 Task: Click New Customer and Set the Tax Included to "Yes" while find customer
Action: Mouse moved to (149, 19)
Screenshot: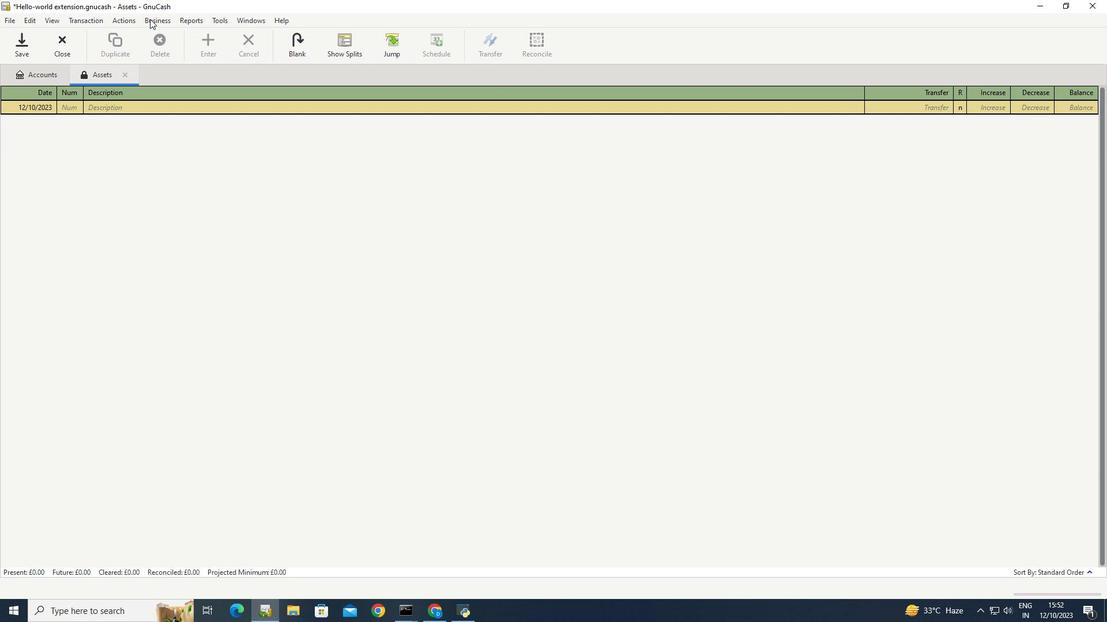 
Action: Mouse pressed left at (149, 19)
Screenshot: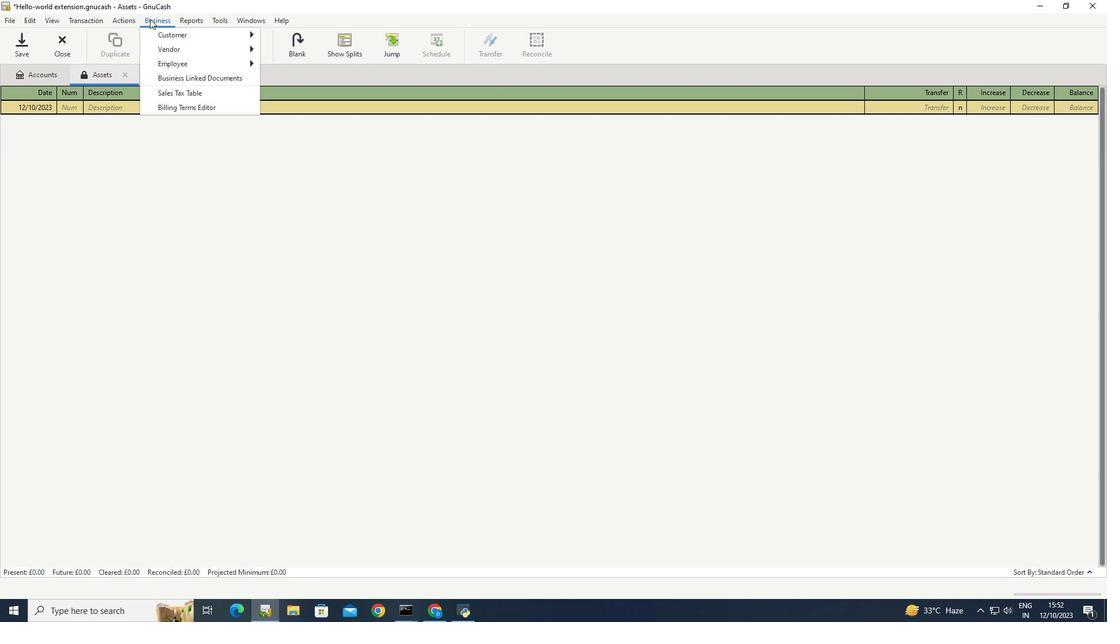
Action: Mouse moved to (297, 59)
Screenshot: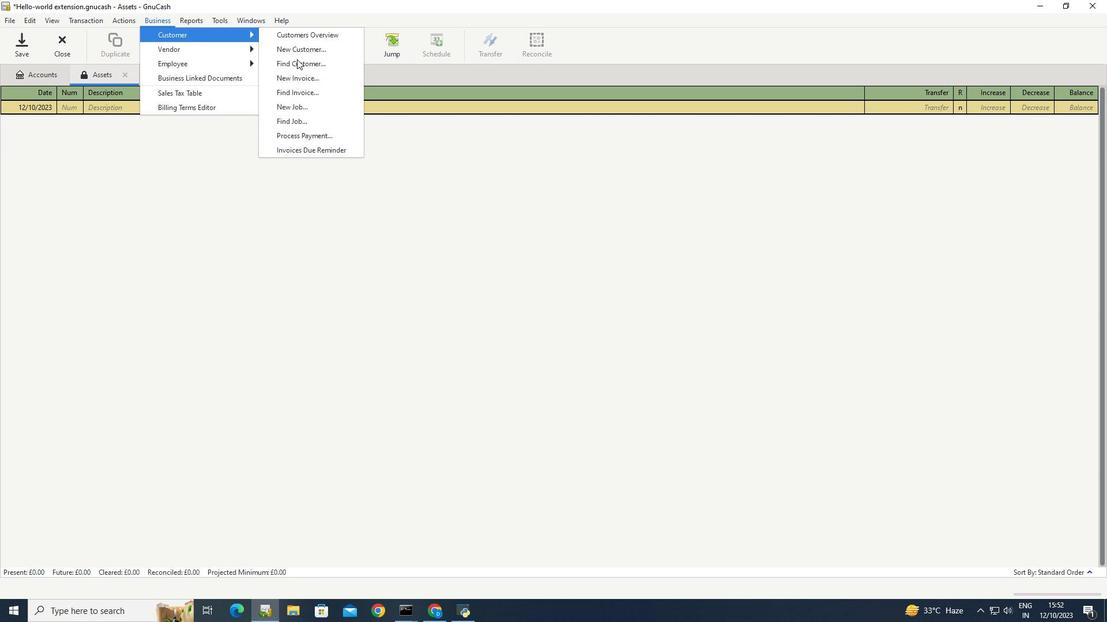 
Action: Mouse pressed left at (297, 59)
Screenshot: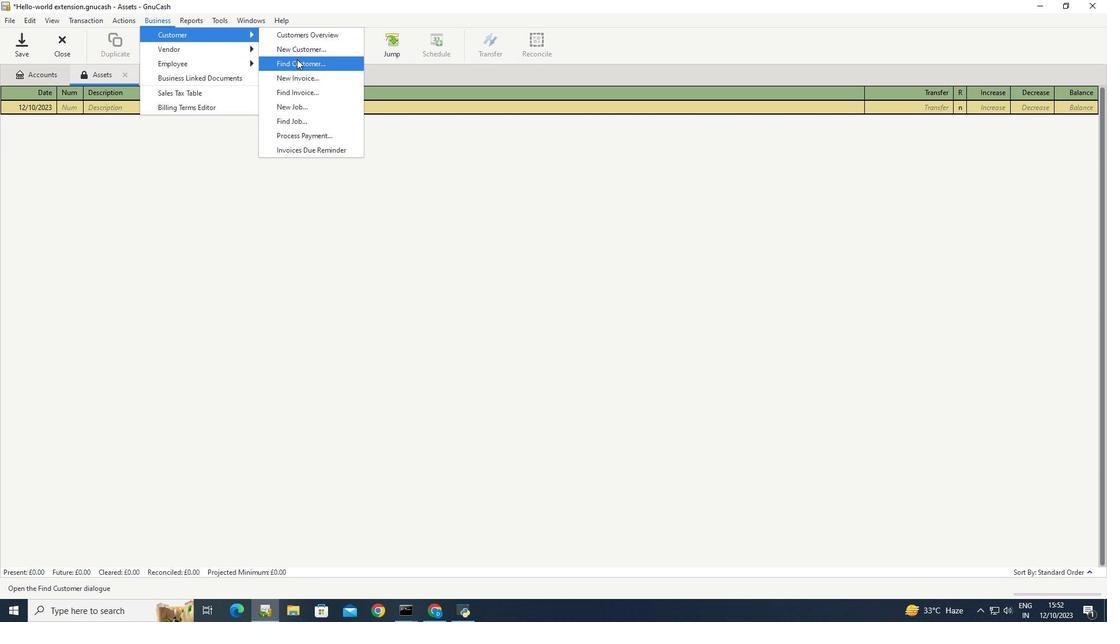 
Action: Mouse moved to (560, 388)
Screenshot: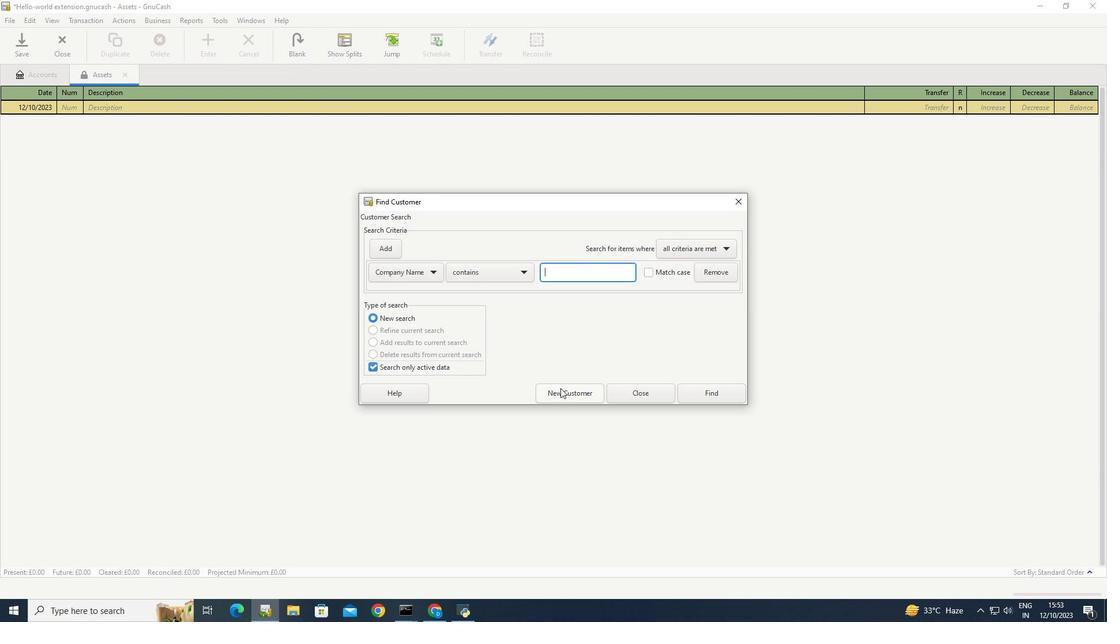 
Action: Mouse pressed left at (560, 388)
Screenshot: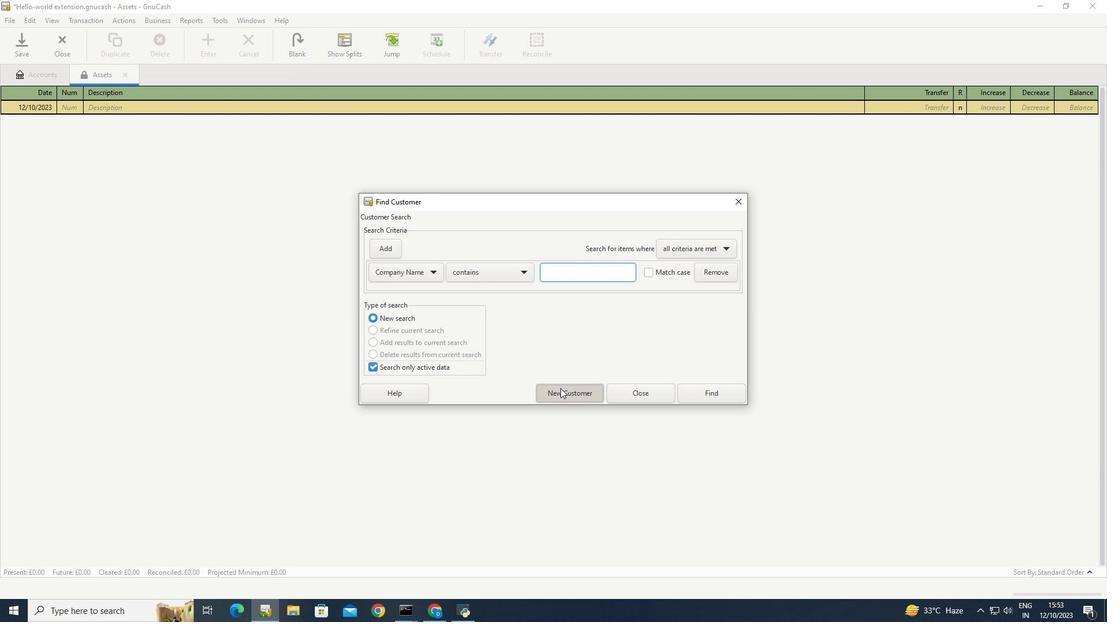 
Action: Mouse moved to (554, 167)
Screenshot: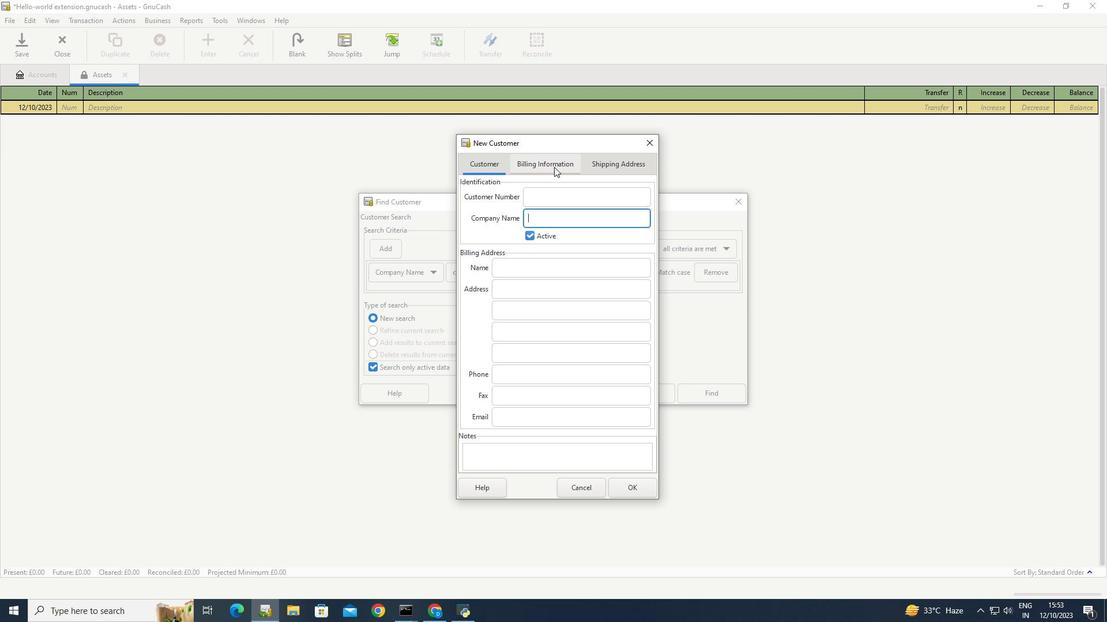 
Action: Mouse pressed left at (554, 167)
Screenshot: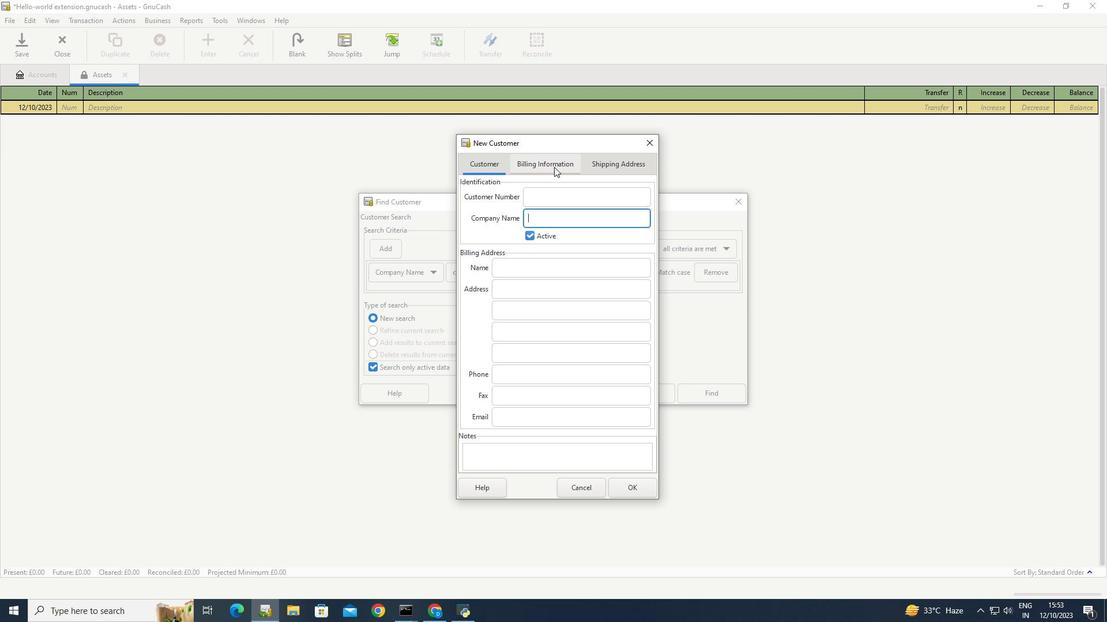 
Action: Mouse moved to (546, 280)
Screenshot: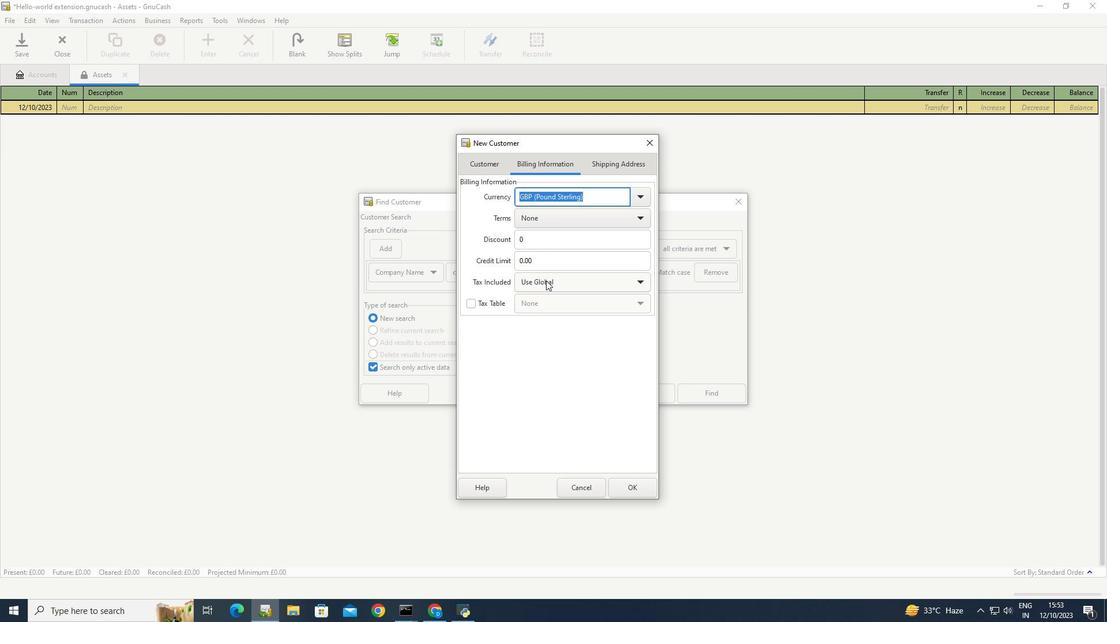 
Action: Mouse pressed left at (546, 280)
Screenshot: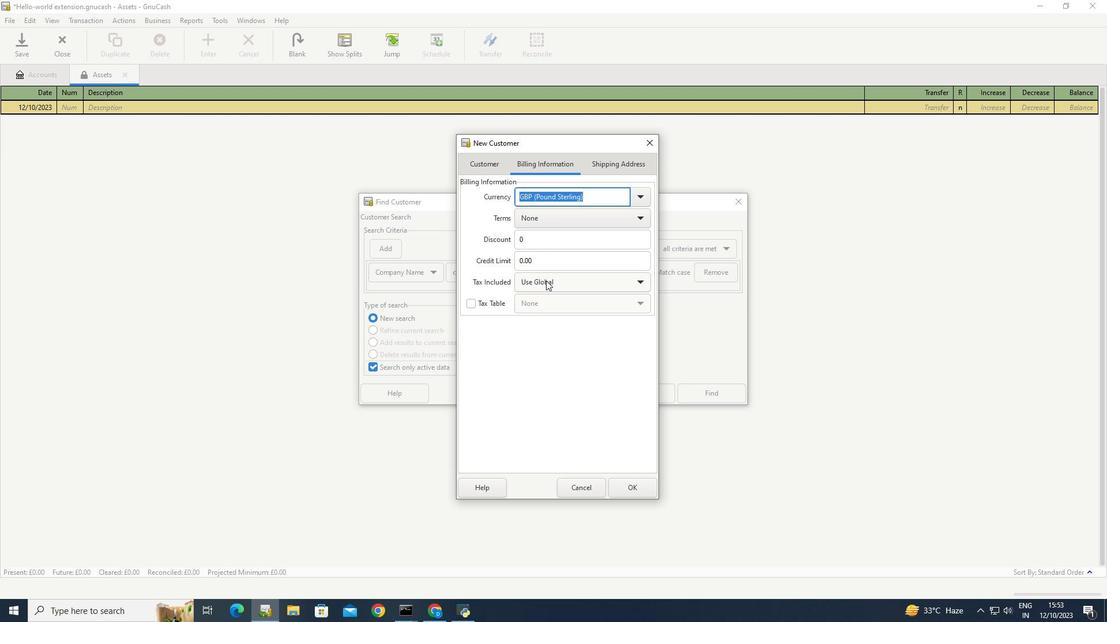 
Action: Mouse moved to (528, 246)
Screenshot: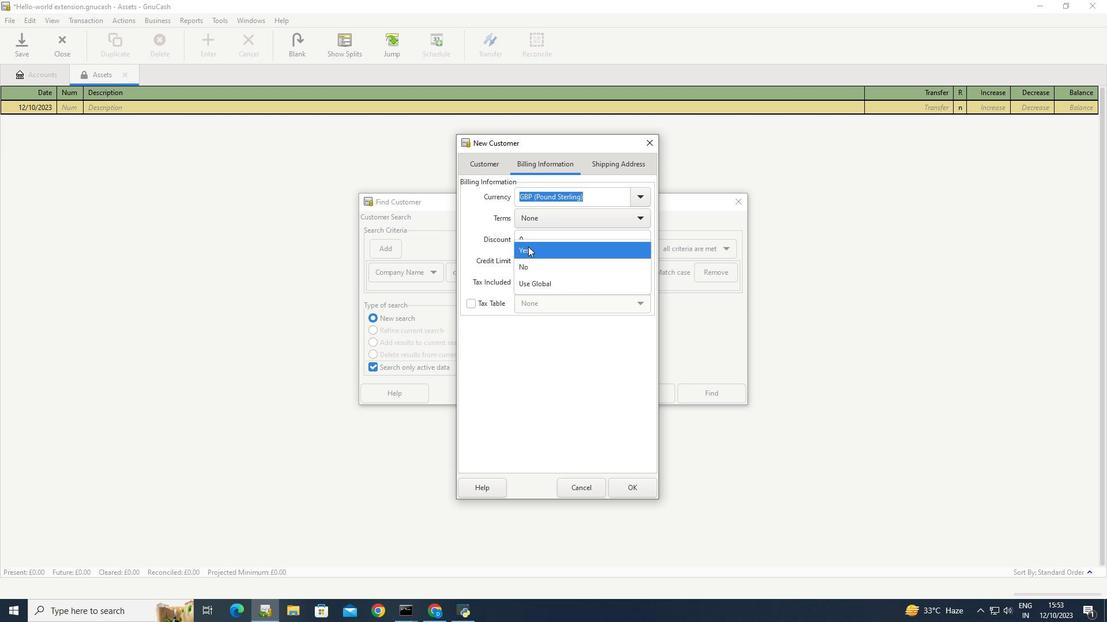 
Action: Mouse pressed left at (528, 246)
Screenshot: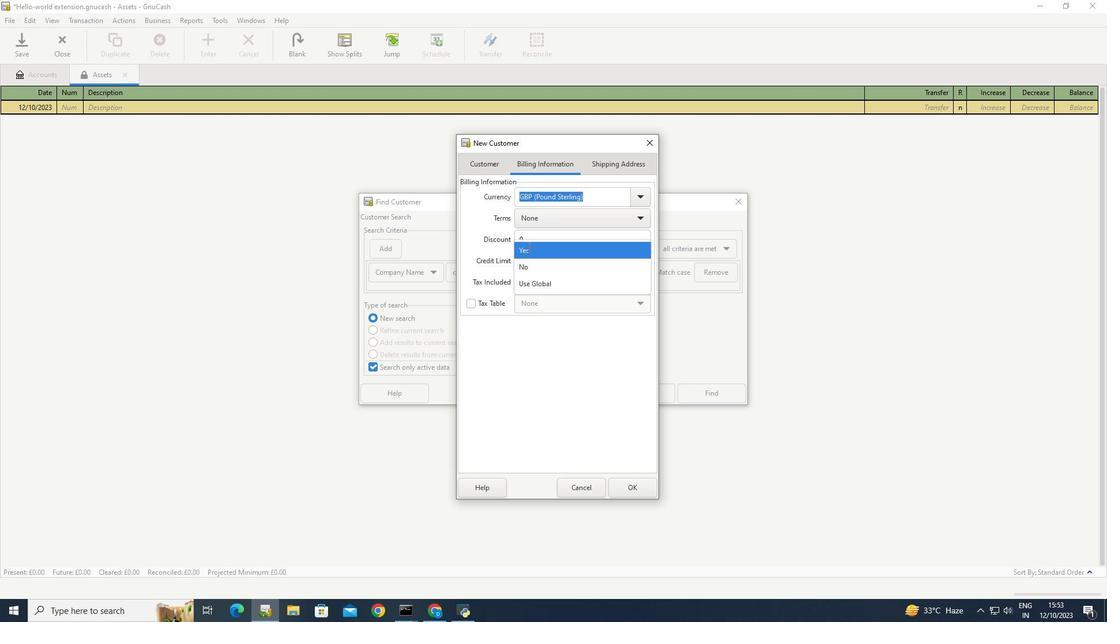 
Action: Mouse moved to (565, 369)
Screenshot: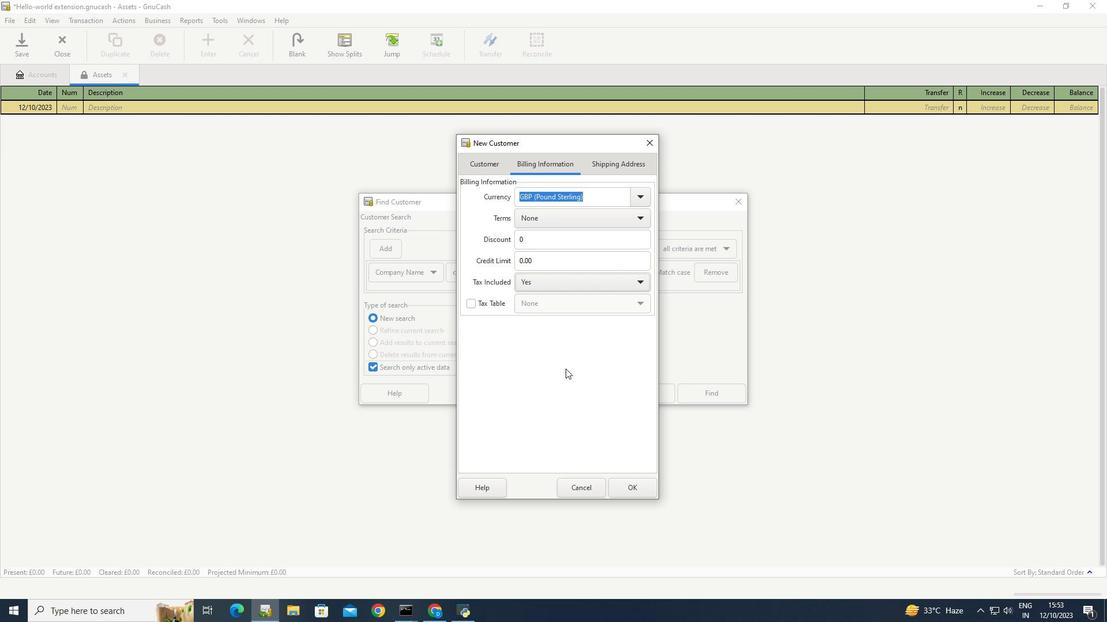 
Action: Mouse pressed left at (565, 369)
Screenshot: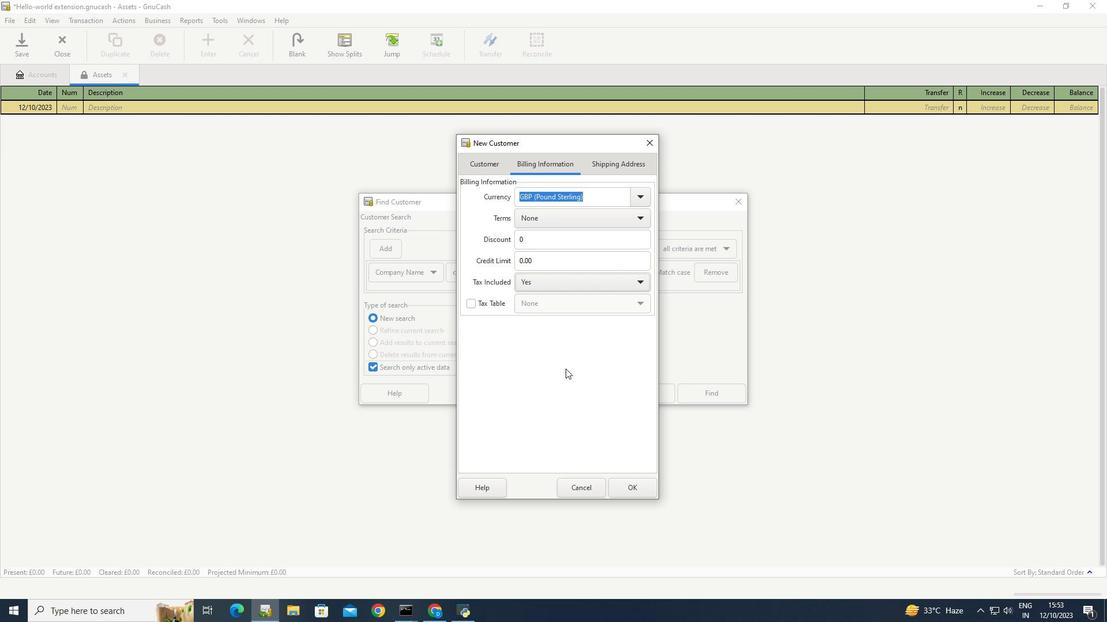
